 Task: Use the formula "GTE" in spreadsheet "Project portfolio".
Action: Mouse moved to (824, 132)
Screenshot: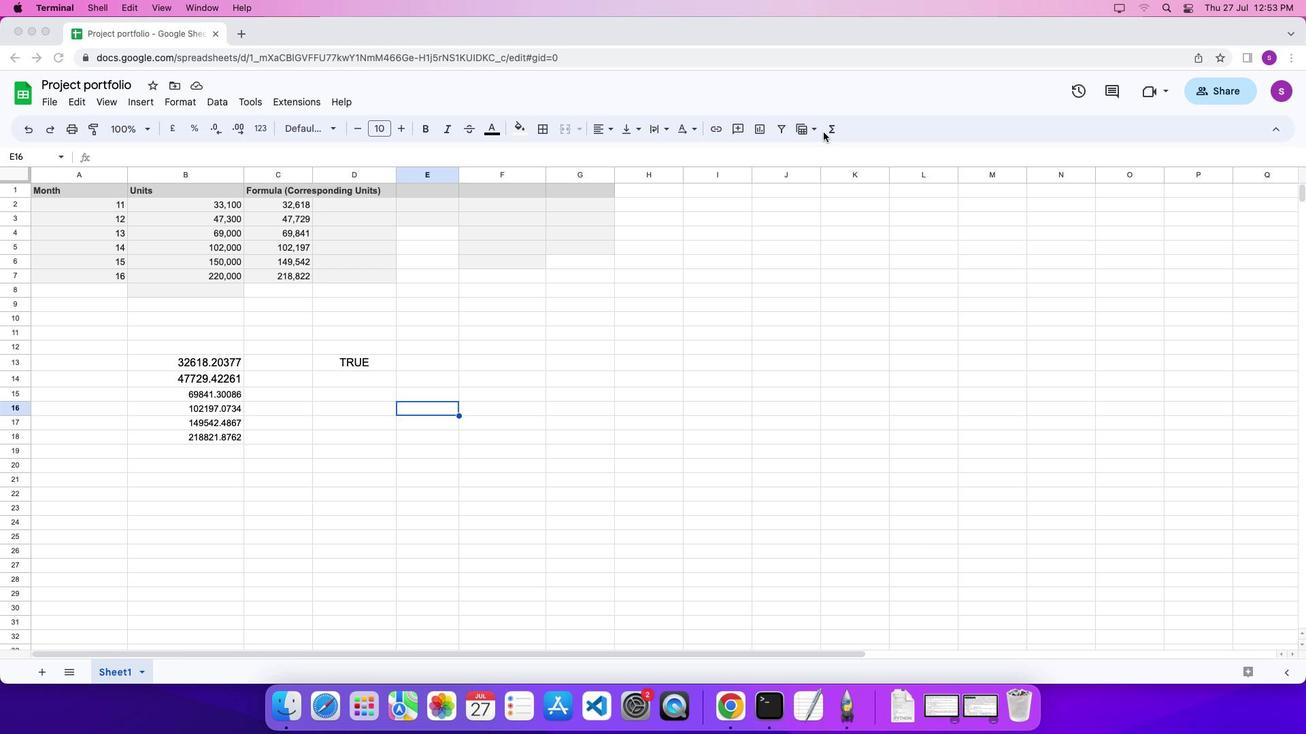 
Action: Mouse pressed left at (824, 132)
Screenshot: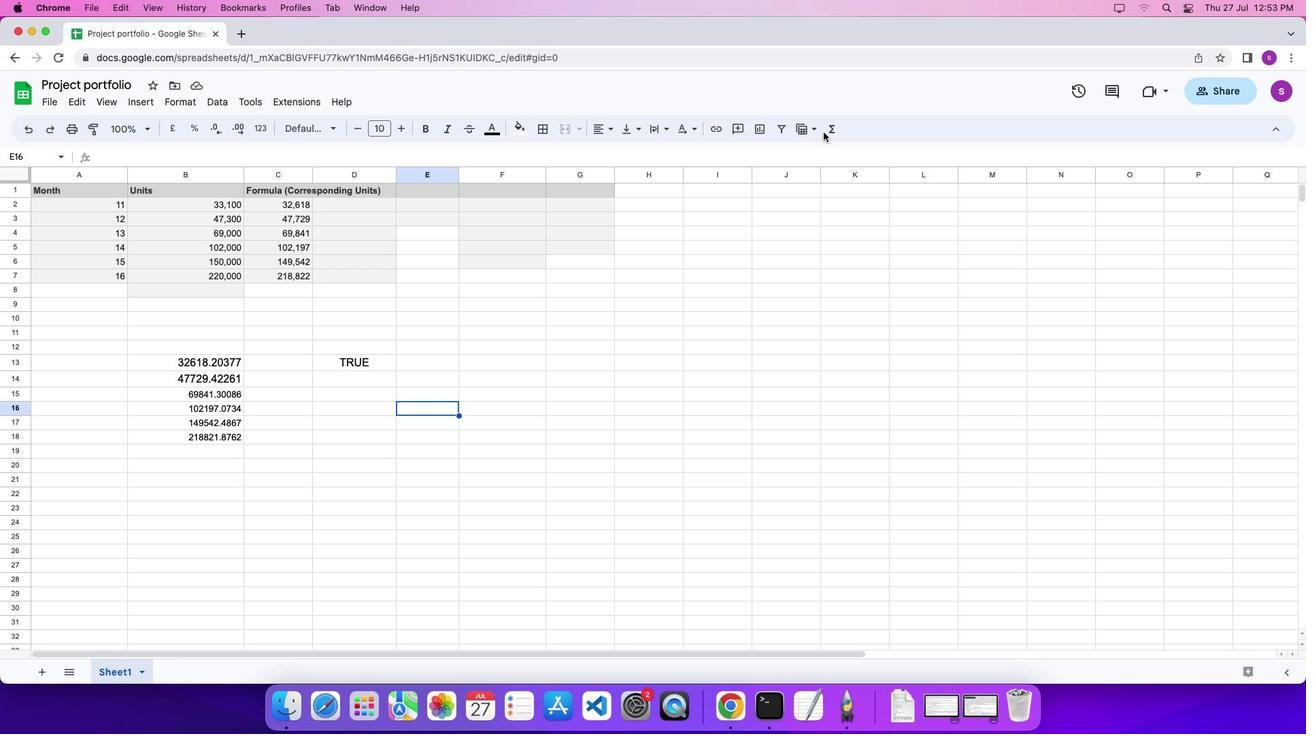 
Action: Mouse moved to (829, 133)
Screenshot: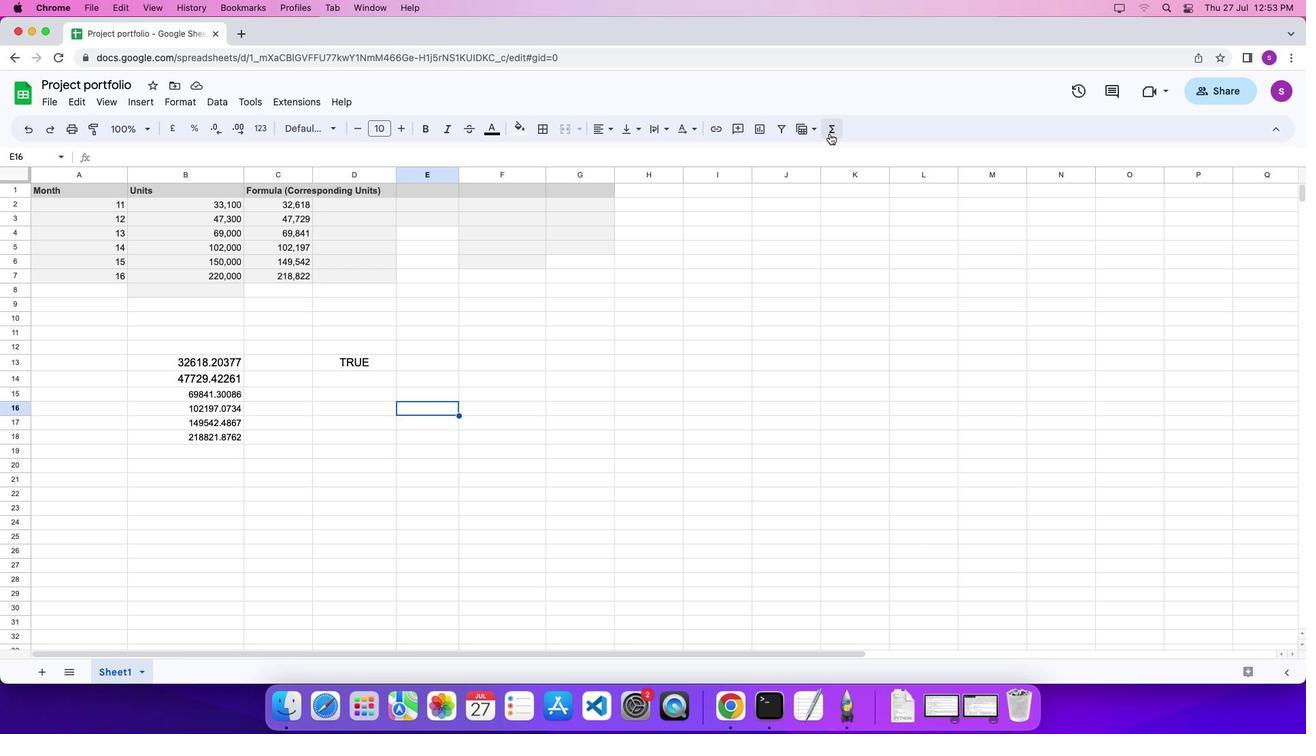 
Action: Mouse pressed left at (829, 133)
Screenshot: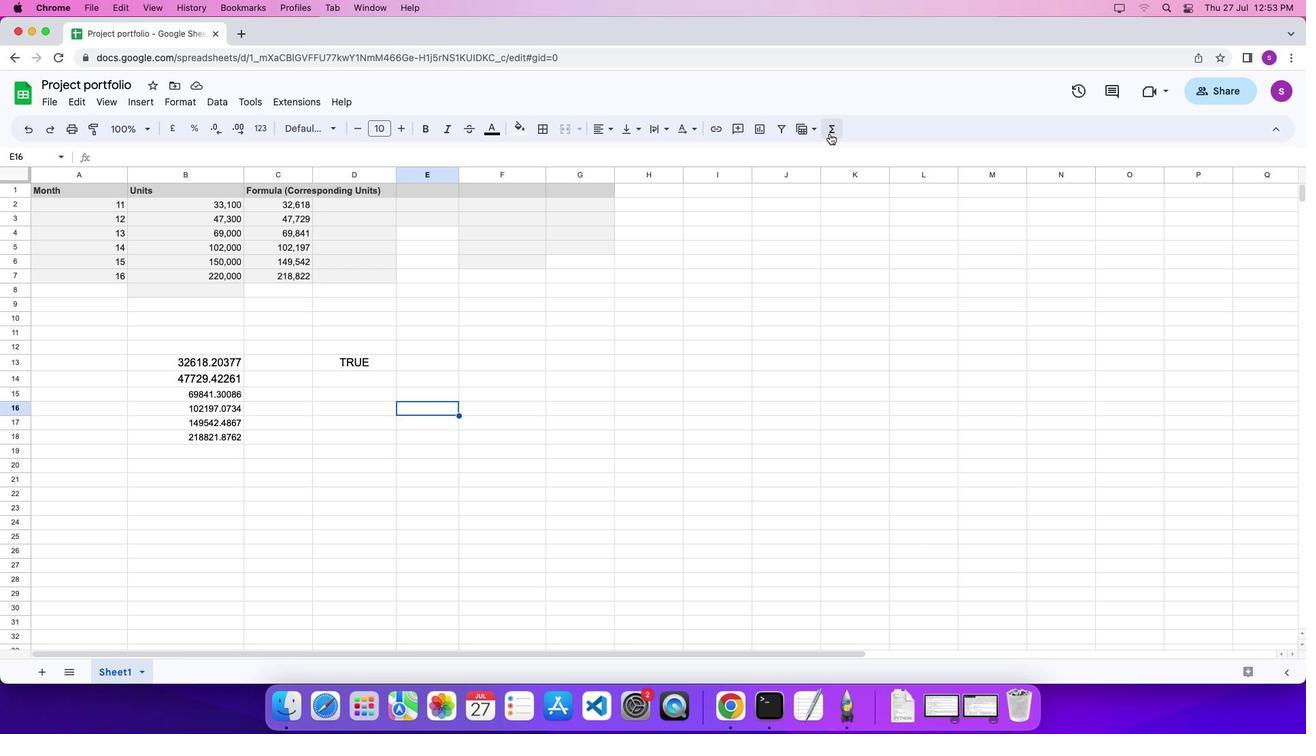 
Action: Mouse moved to (1010, 644)
Screenshot: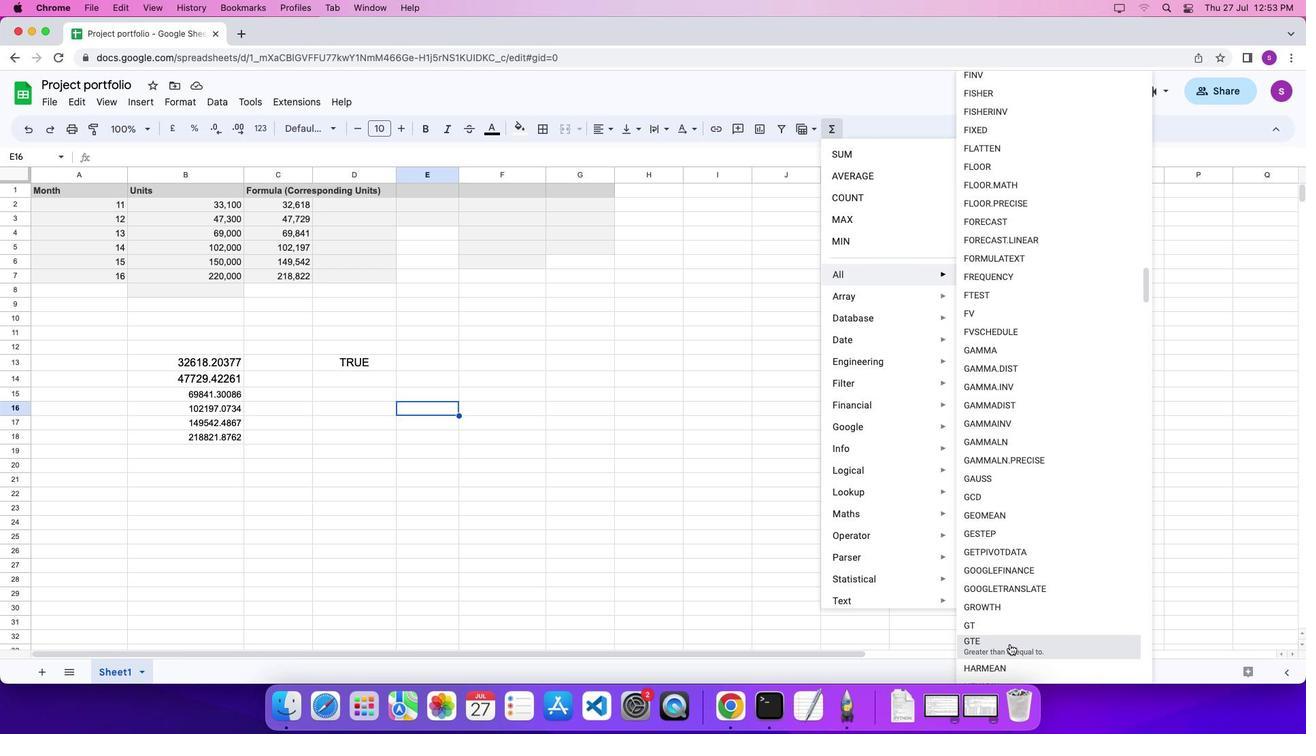 
Action: Mouse pressed left at (1010, 644)
Screenshot: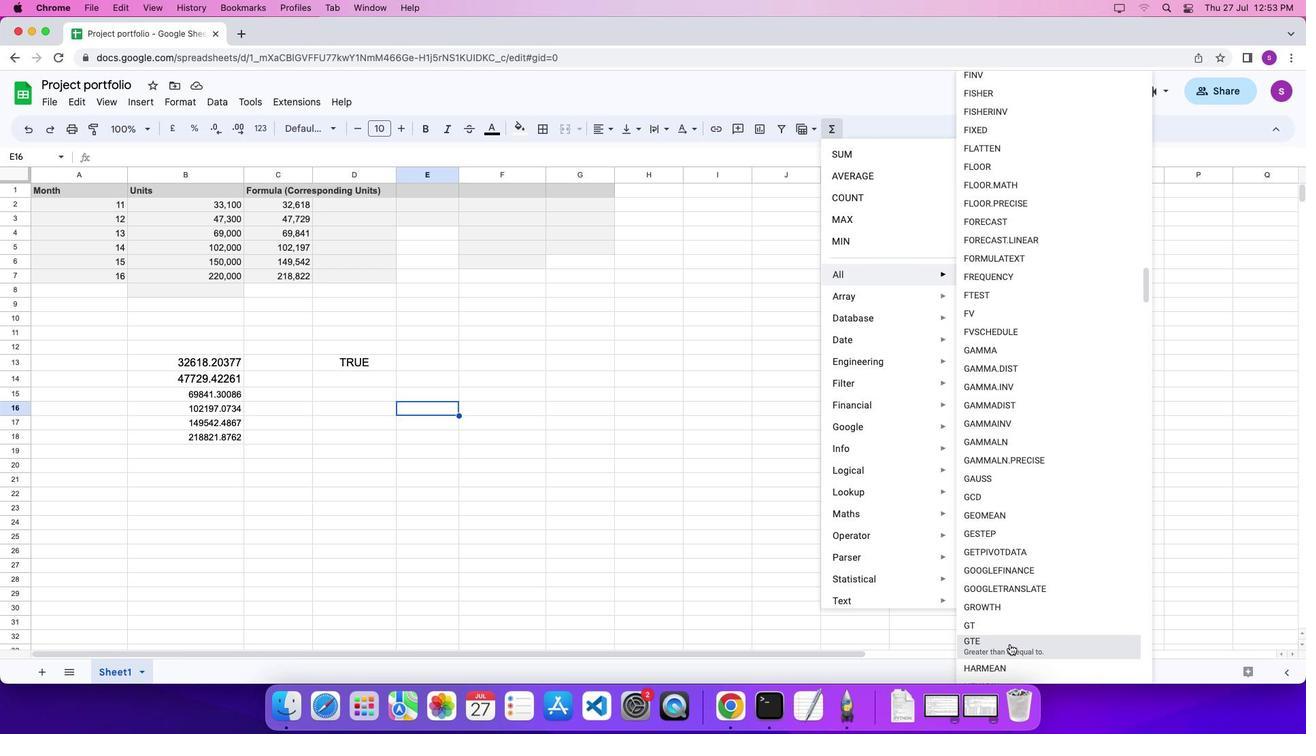 
Action: Mouse moved to (731, 431)
Screenshot: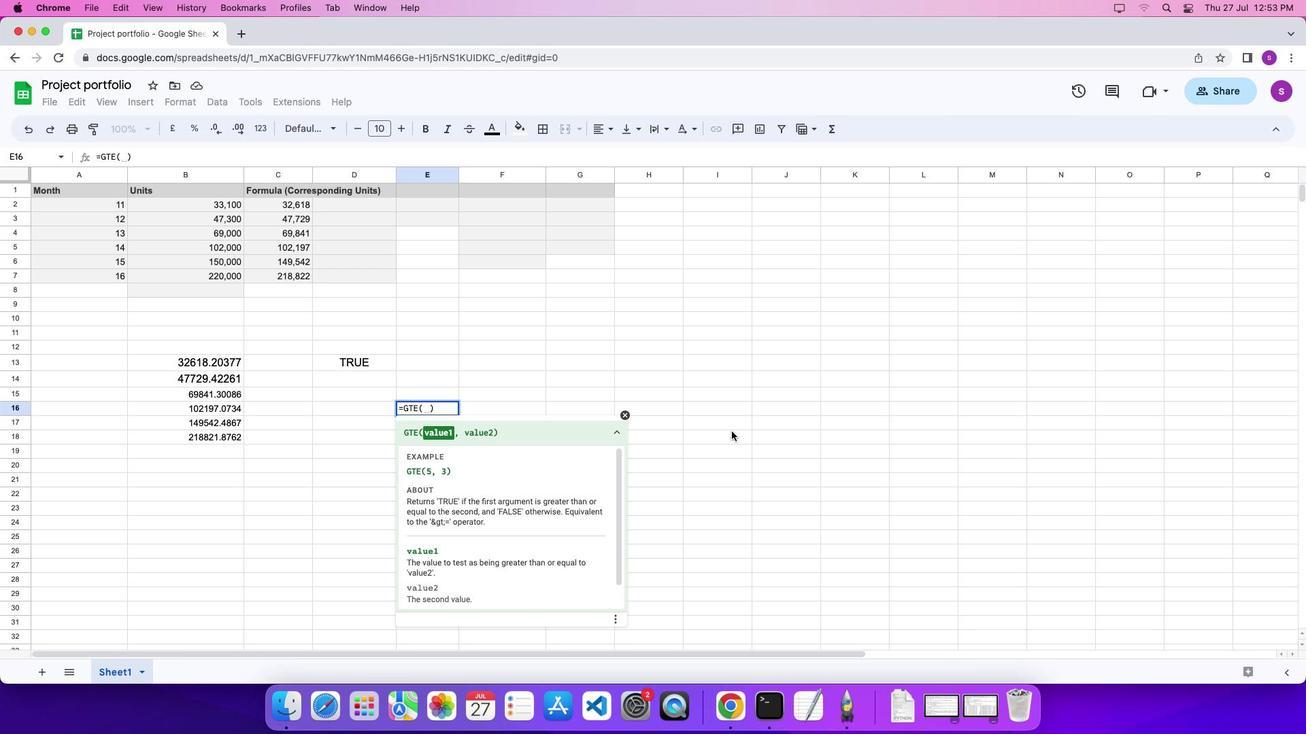
Action: Key pressed '3'Key.backspace'5'',''3''\x03'
Screenshot: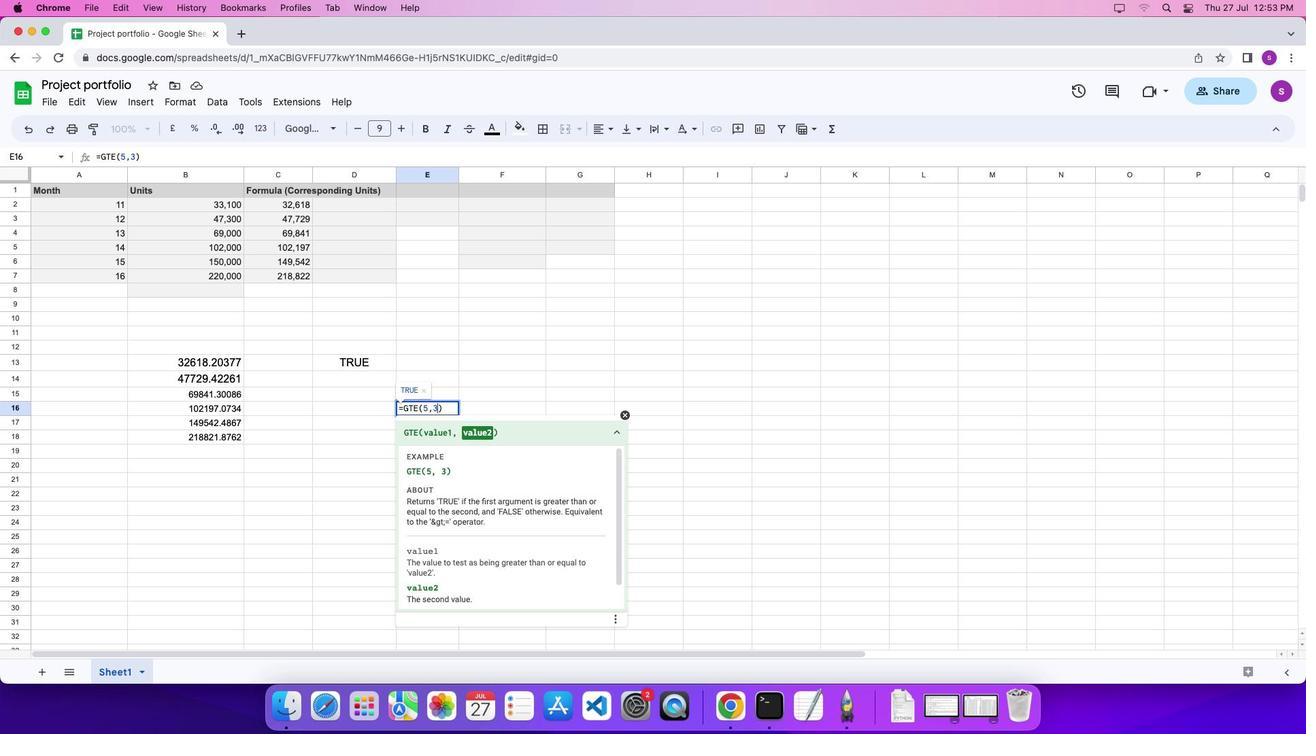 
